 Task: Search a Clip "Movie D"
Action: Mouse moved to (289, 35)
Screenshot: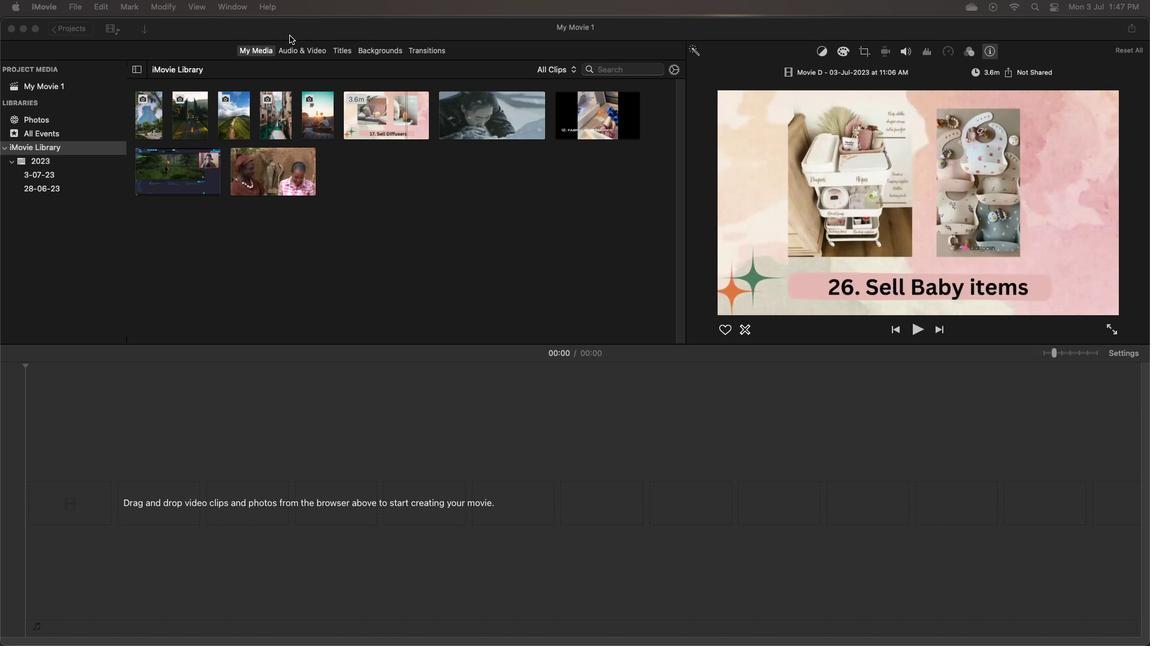 
Action: Mouse pressed left at (289, 35)
Screenshot: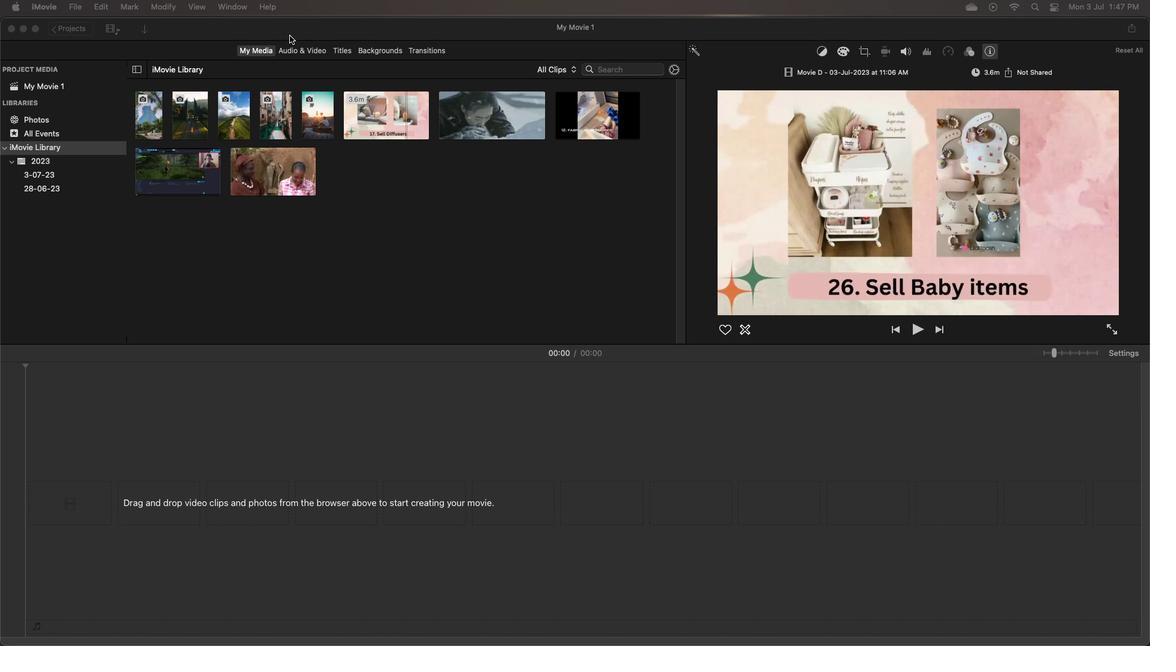 
Action: Mouse moved to (268, 11)
Screenshot: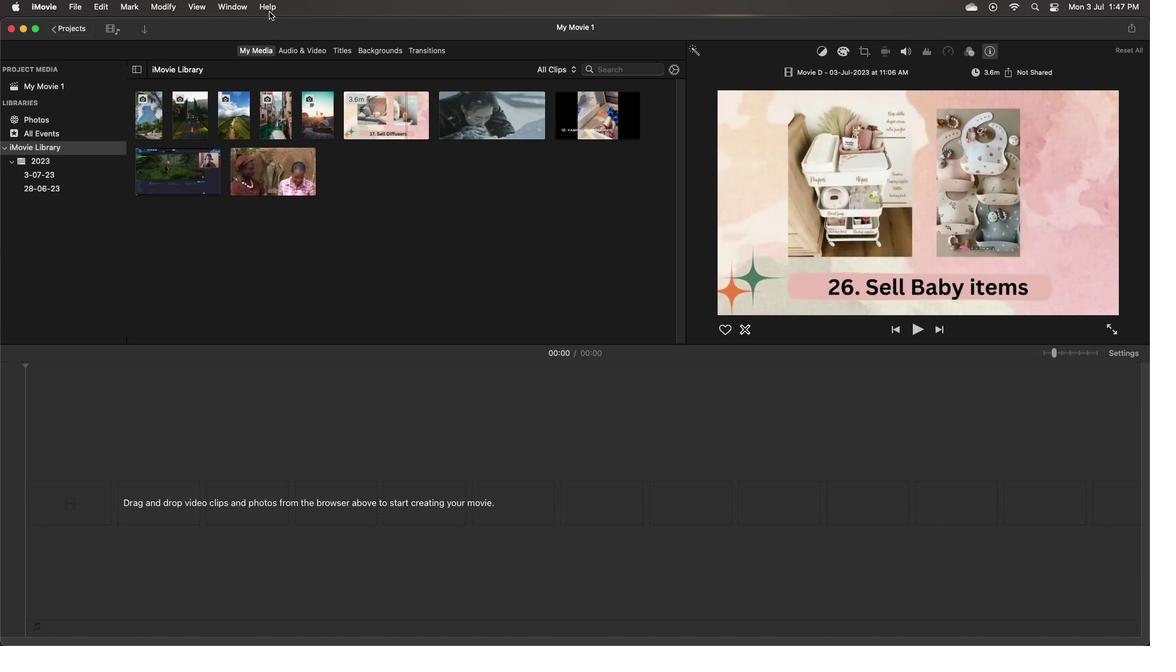 
Action: Mouse pressed left at (268, 11)
Screenshot: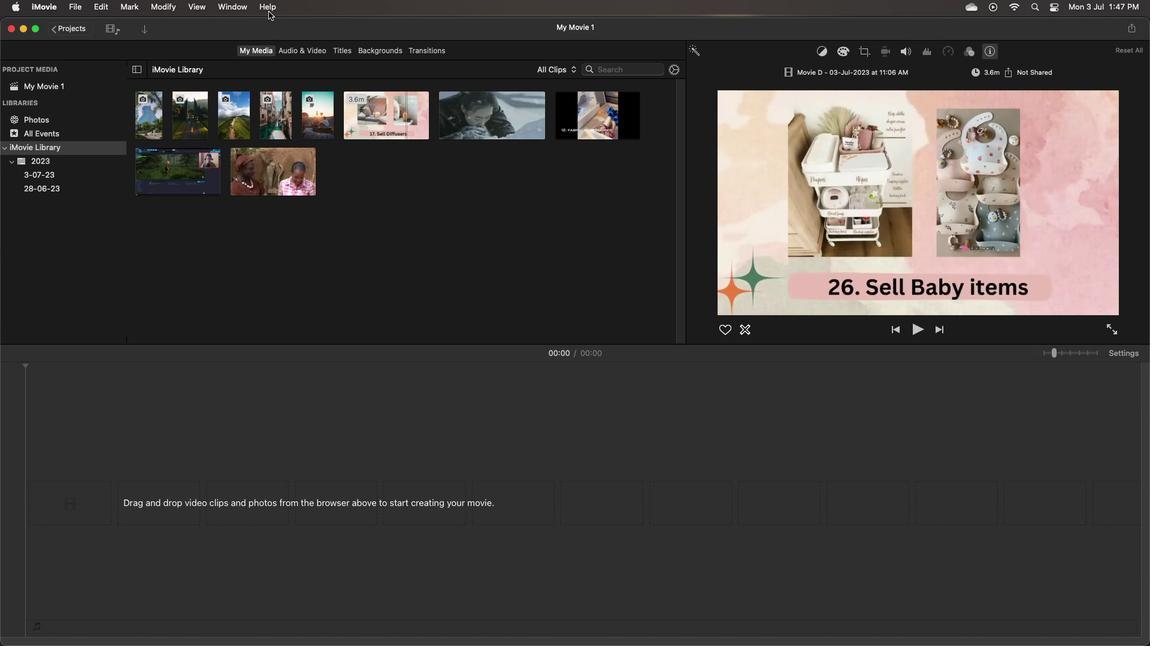 
Action: Mouse moved to (269, 17)
Screenshot: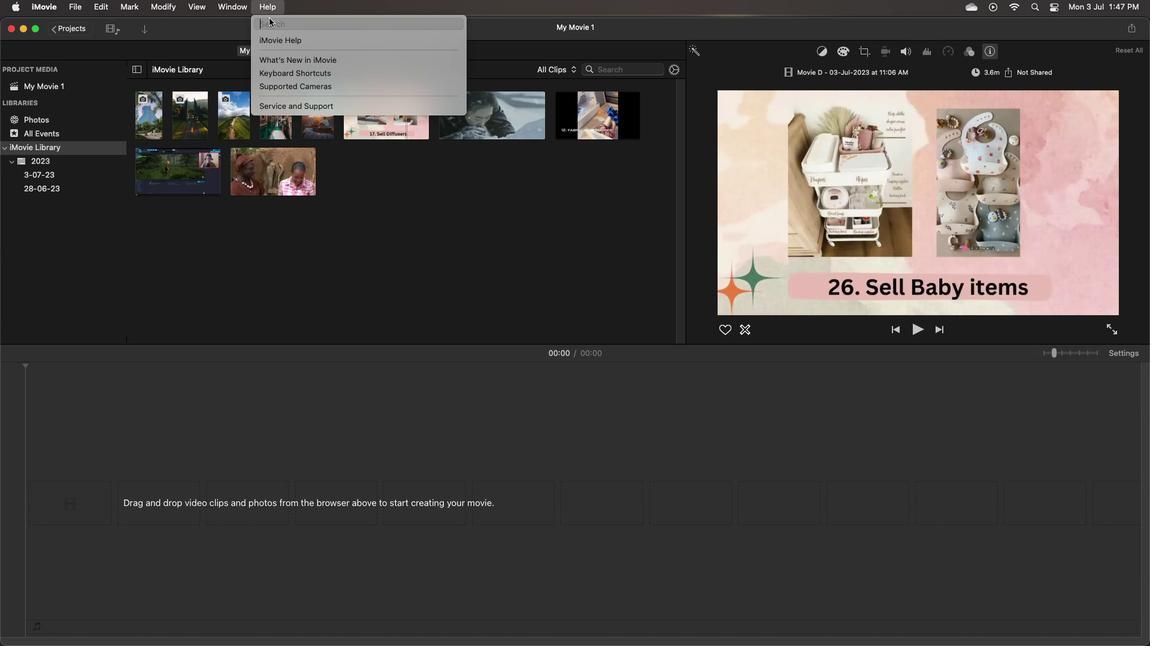 
Action: Mouse pressed left at (269, 17)
Screenshot: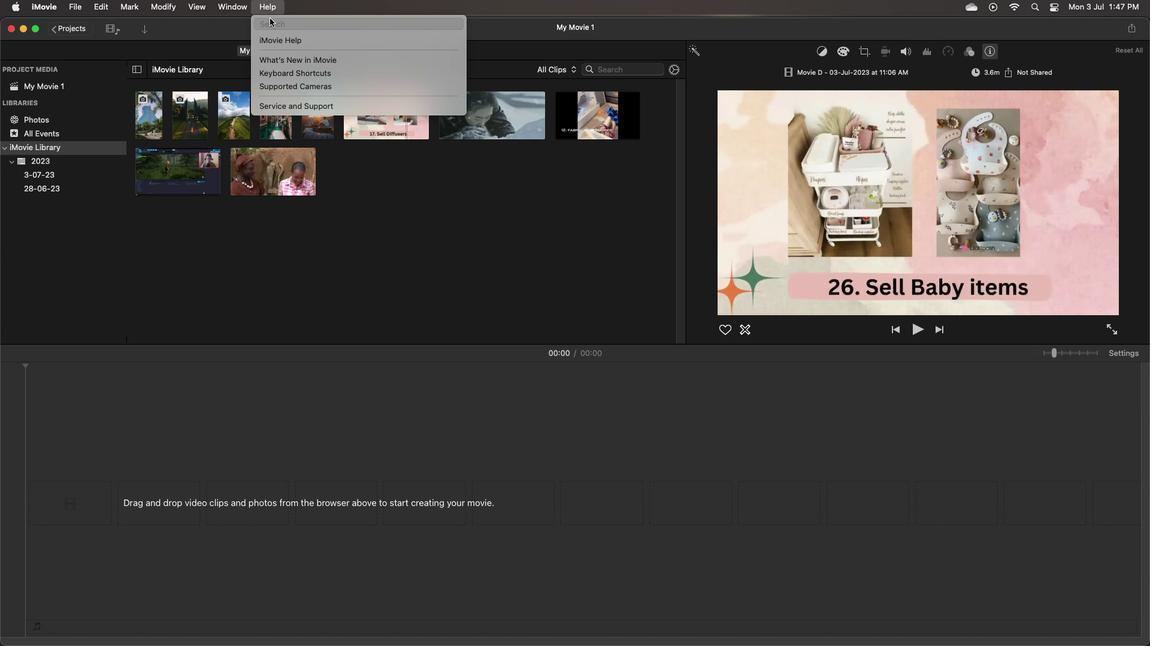 
Action: Mouse moved to (269, 18)
Screenshot: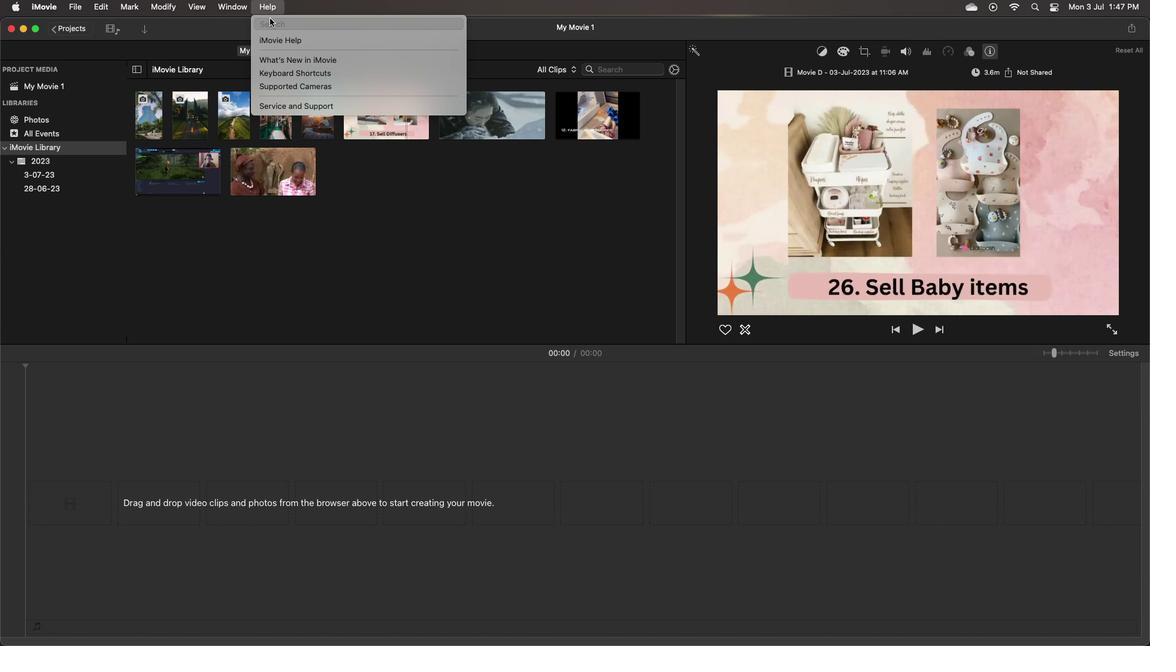 
Action: Key pressed Key.shift'M''o''v''i''e'Key.spaceKey.shift'D'Key.enter
Screenshot: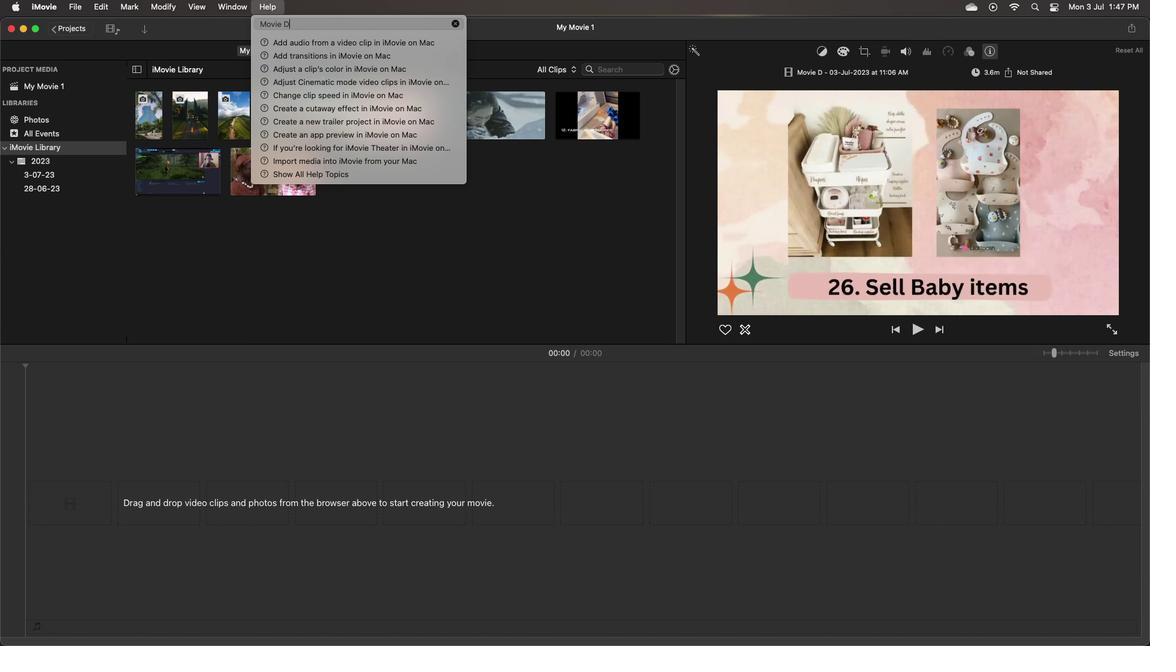 
